 Task: Customize your GitHub account's contributor profile settings.
Action: Mouse moved to (903, 60)
Screenshot: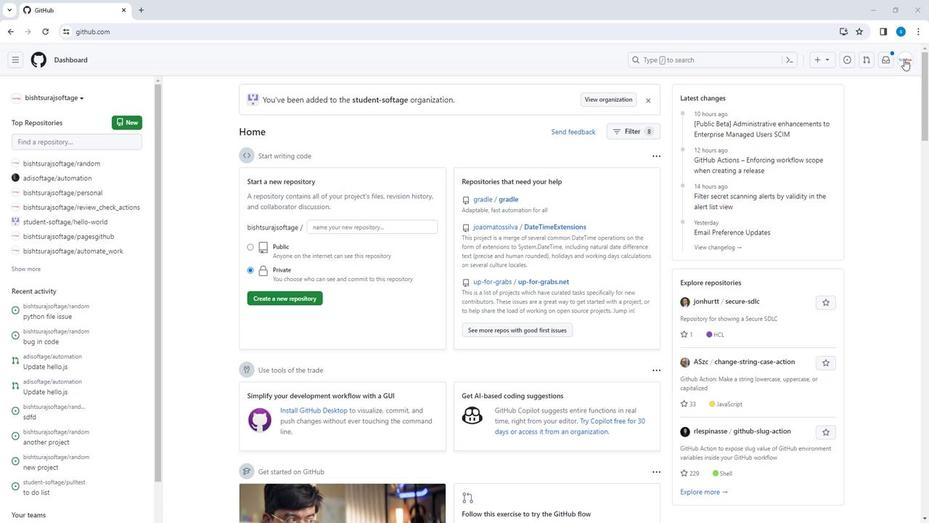 
Action: Mouse pressed left at (903, 60)
Screenshot: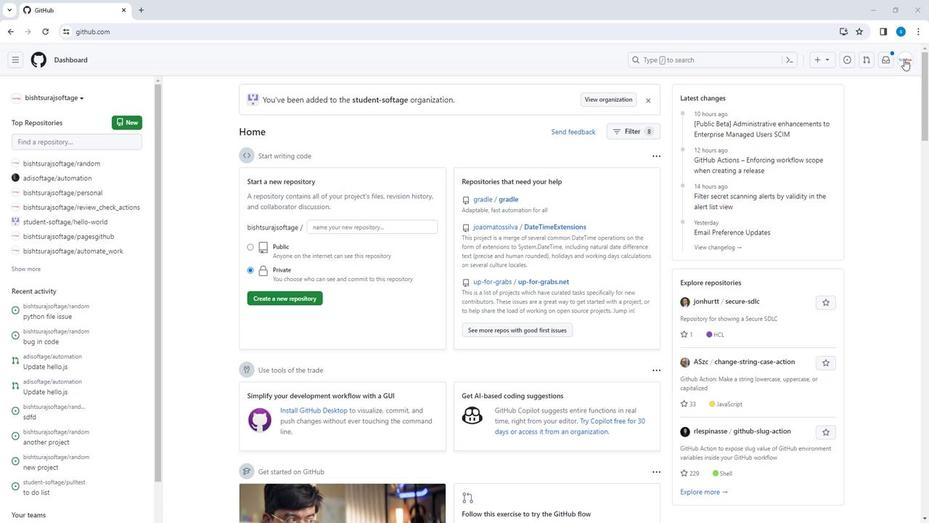 
Action: Mouse moved to (819, 300)
Screenshot: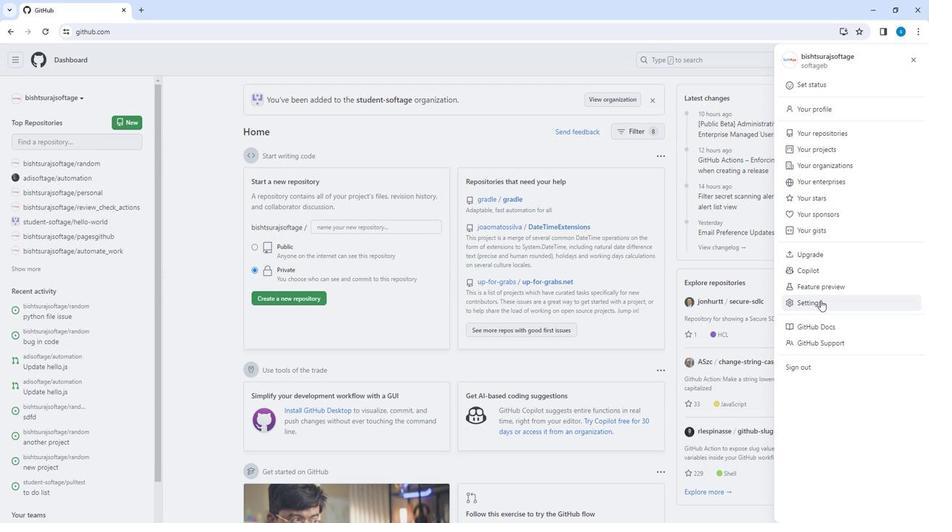 
Action: Mouse pressed left at (819, 300)
Screenshot: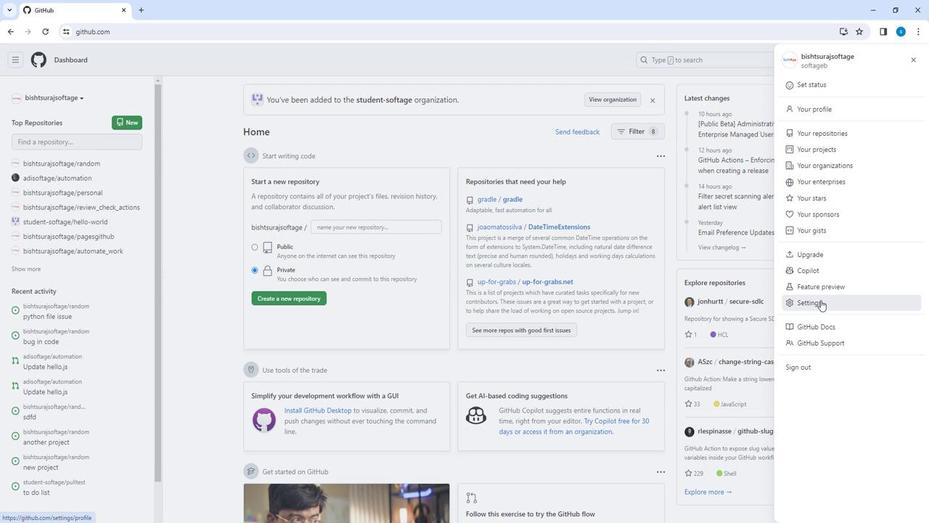 
Action: Mouse moved to (748, 339)
Screenshot: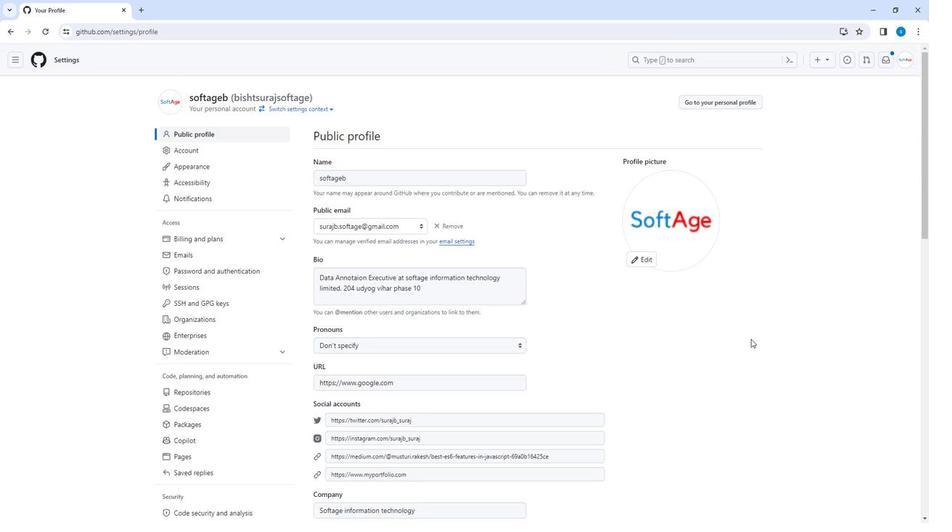 
Action: Mouse scrolled (748, 338) with delta (0, 0)
Screenshot: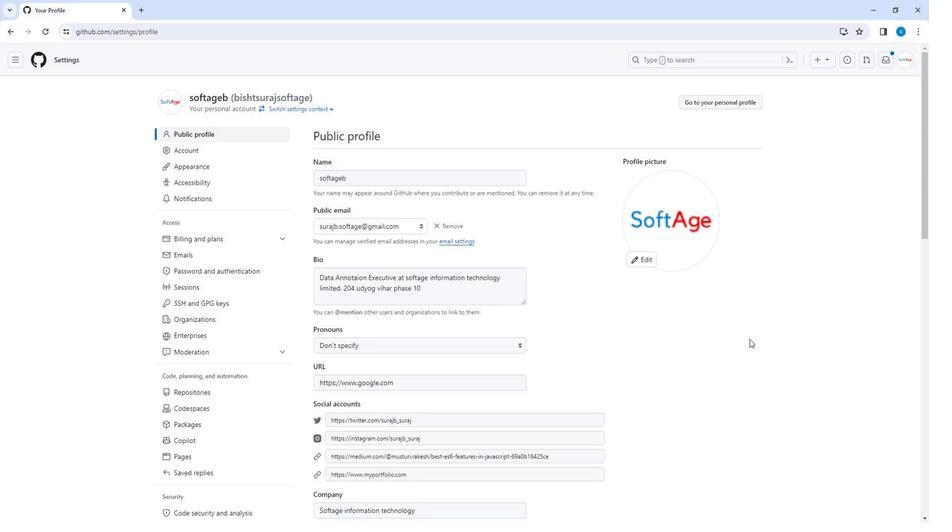 
Action: Mouse scrolled (748, 338) with delta (0, 0)
Screenshot: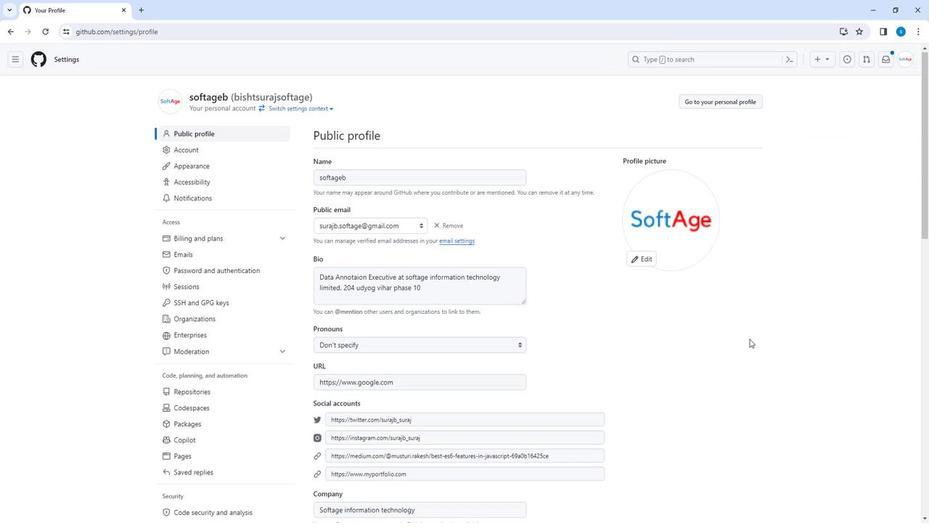 
Action: Mouse scrolled (748, 338) with delta (0, 0)
Screenshot: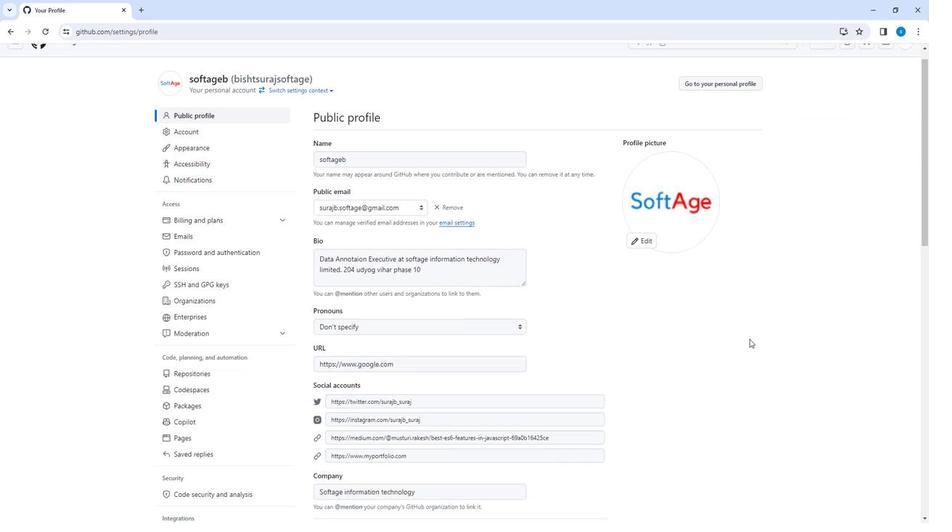 
Action: Mouse scrolled (748, 338) with delta (0, 0)
Screenshot: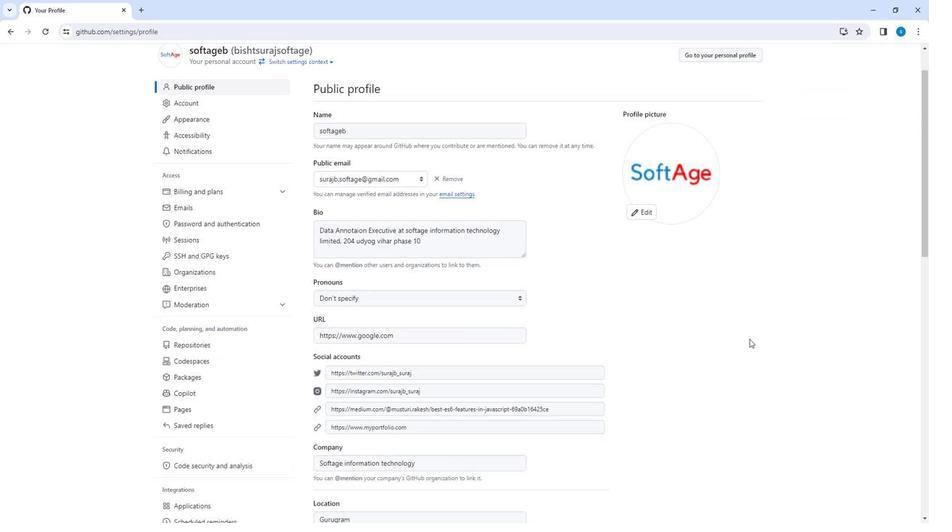 
Action: Mouse moved to (748, 339)
Screenshot: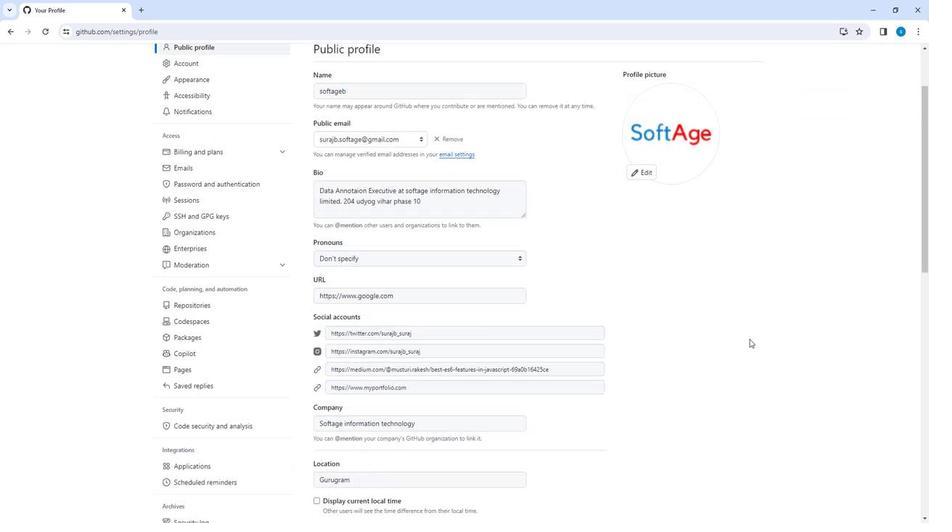 
Action: Mouse scrolled (748, 338) with delta (0, 0)
Screenshot: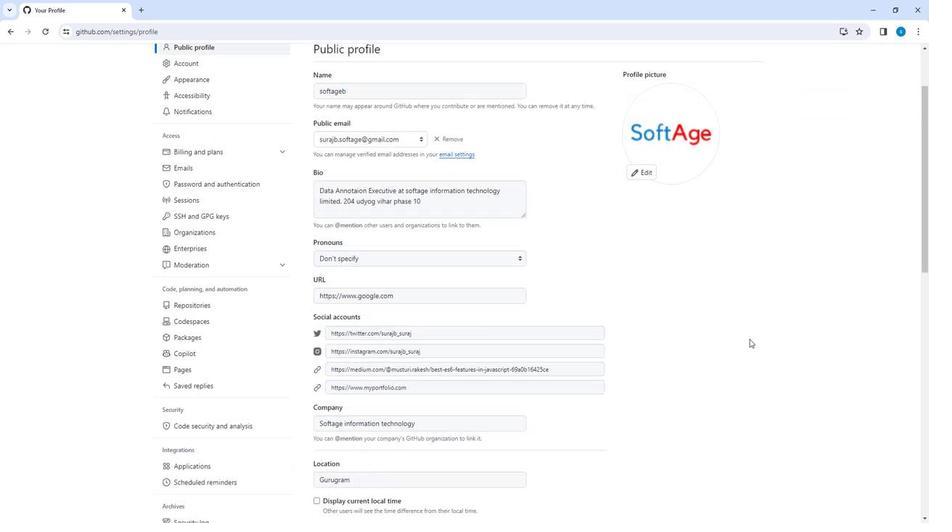 
Action: Mouse moved to (747, 339)
Screenshot: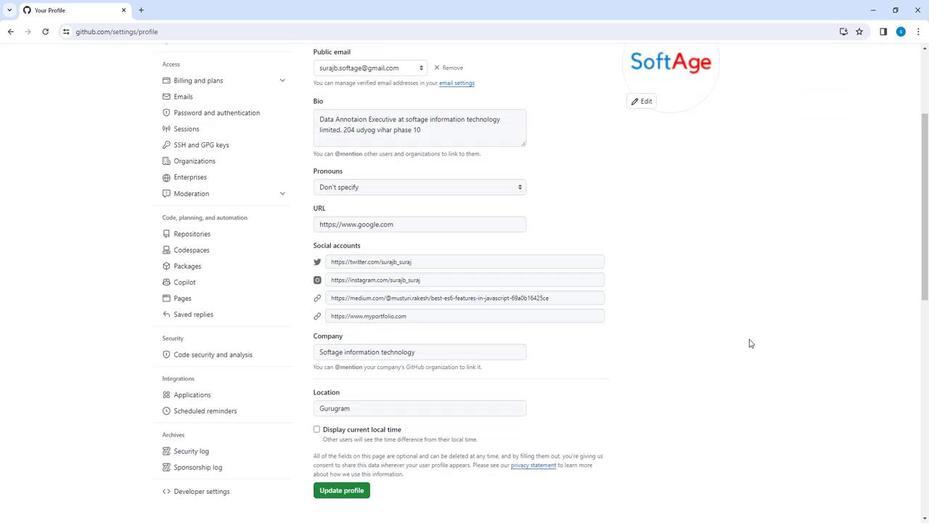 
Action: Mouse scrolled (747, 338) with delta (0, 0)
Screenshot: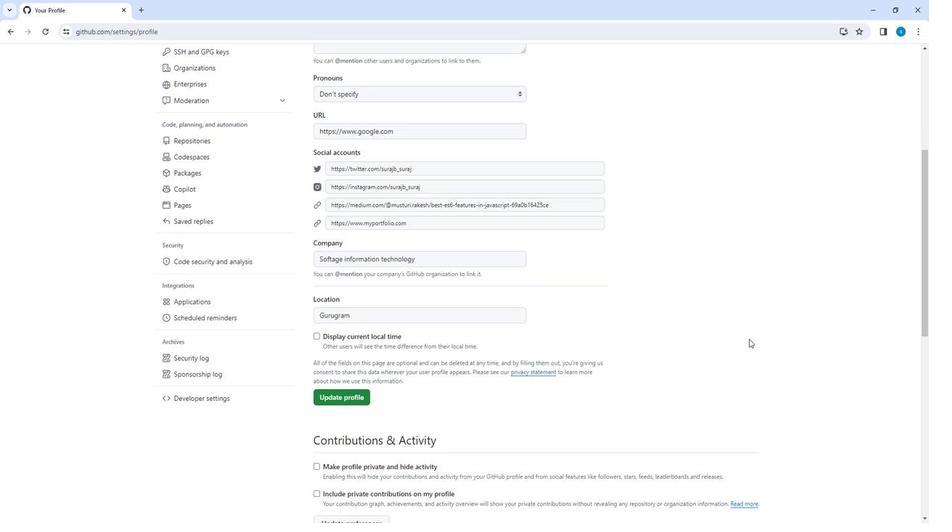 
Action: Mouse scrolled (747, 338) with delta (0, 0)
Screenshot: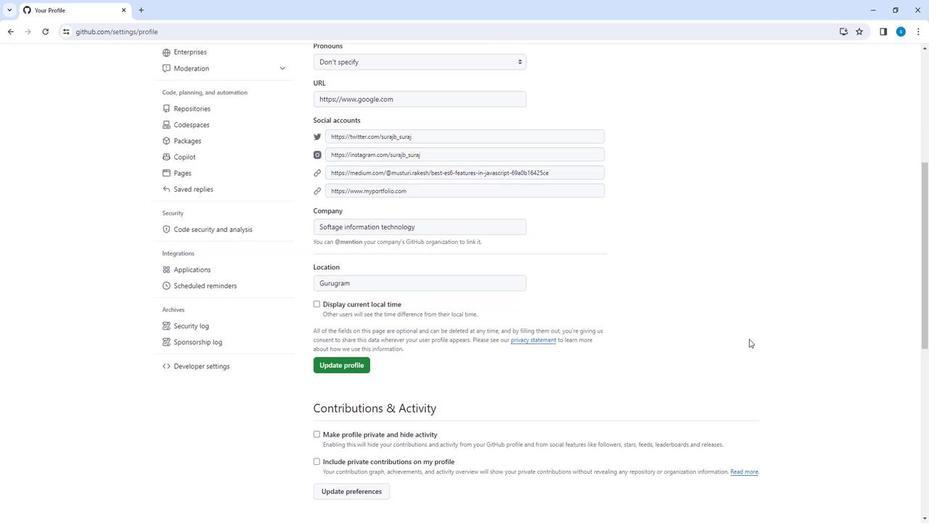 
Action: Mouse scrolled (747, 338) with delta (0, 0)
Screenshot: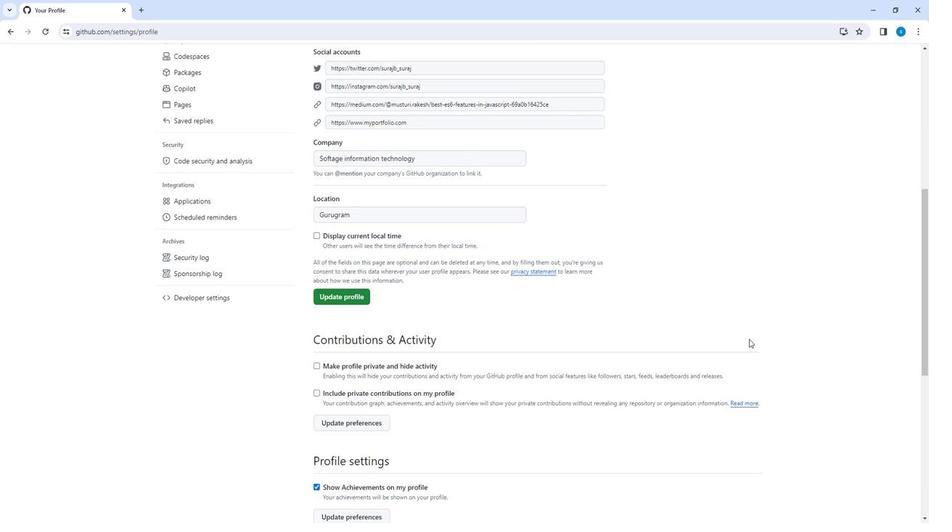 
Action: Mouse scrolled (747, 338) with delta (0, 0)
Screenshot: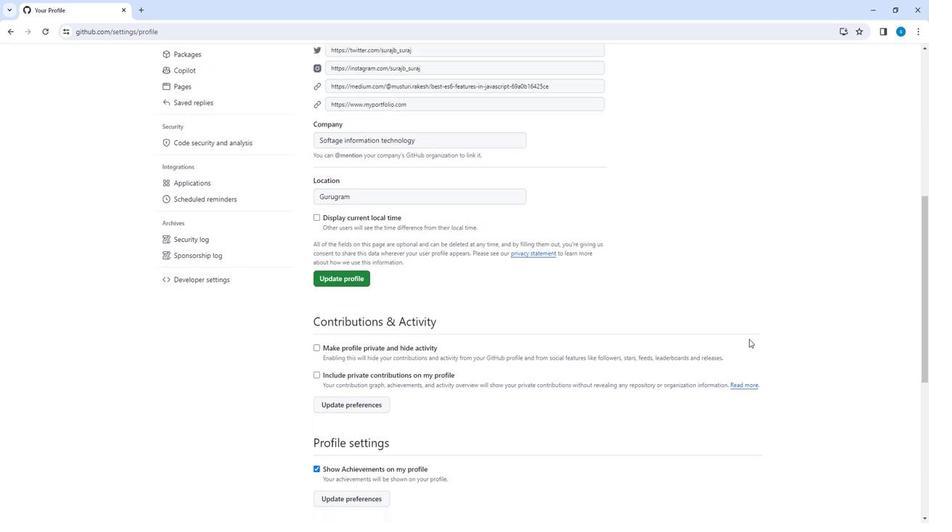 
Action: Mouse moved to (316, 265)
Screenshot: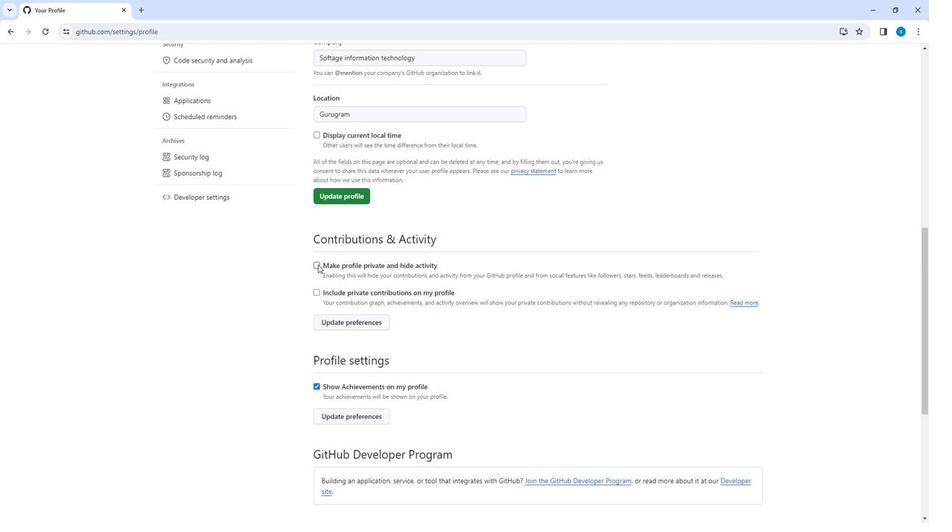 
Action: Mouse pressed left at (316, 265)
Screenshot: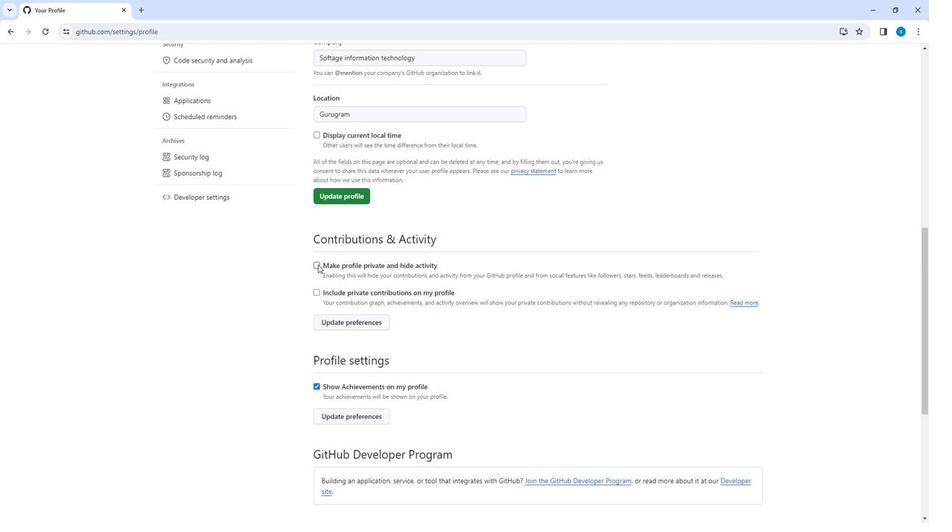 
Action: Mouse moved to (316, 290)
Screenshot: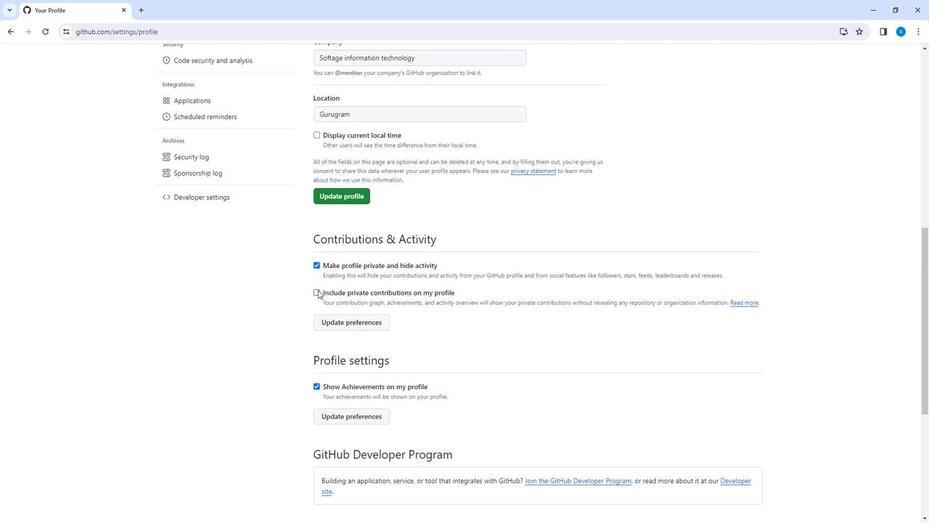 
Action: Mouse pressed left at (316, 290)
Screenshot: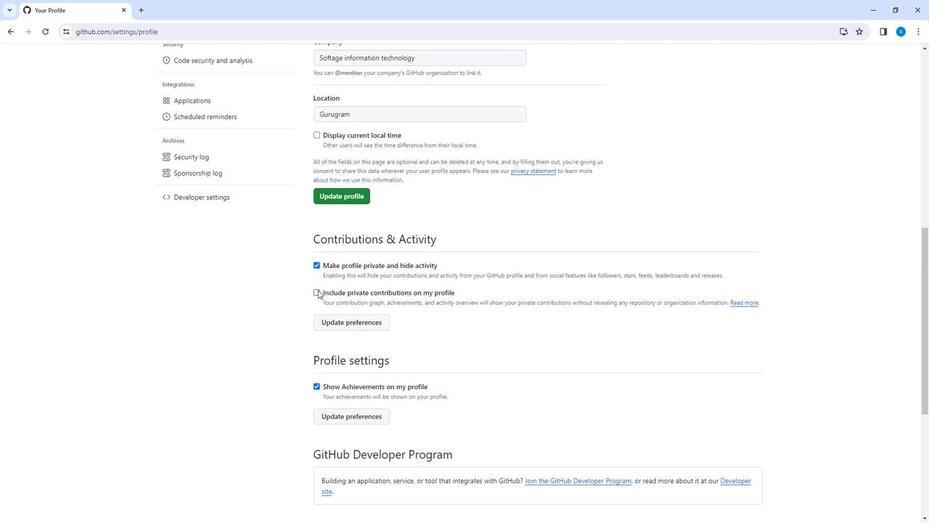 
Action: Mouse moved to (329, 320)
Screenshot: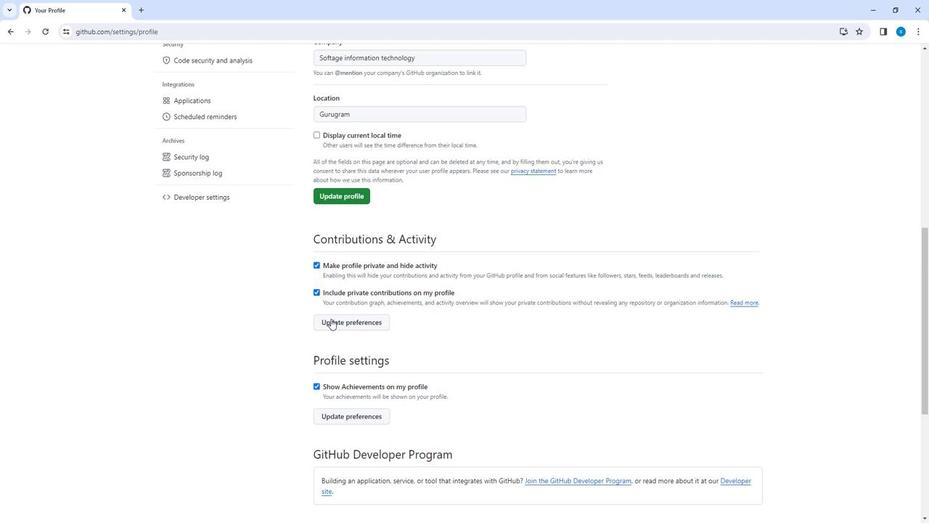 
Action: Mouse pressed left at (329, 320)
Screenshot: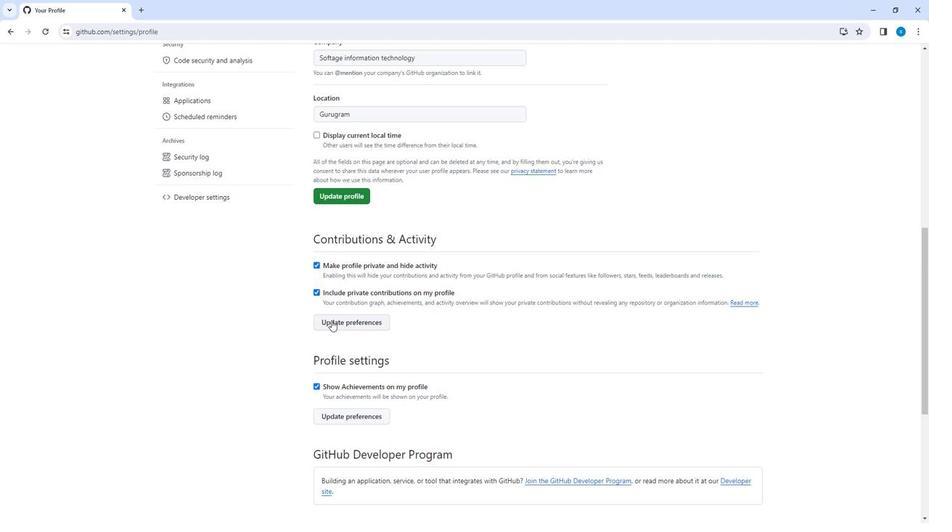 
